 Task: Add the task  Implement load balancing for better resource allocation to the section Capacity Optimization Sprint in the project Transcend and add a Due Date to the respective task as 2023/10/17.
Action: Mouse moved to (567, 506)
Screenshot: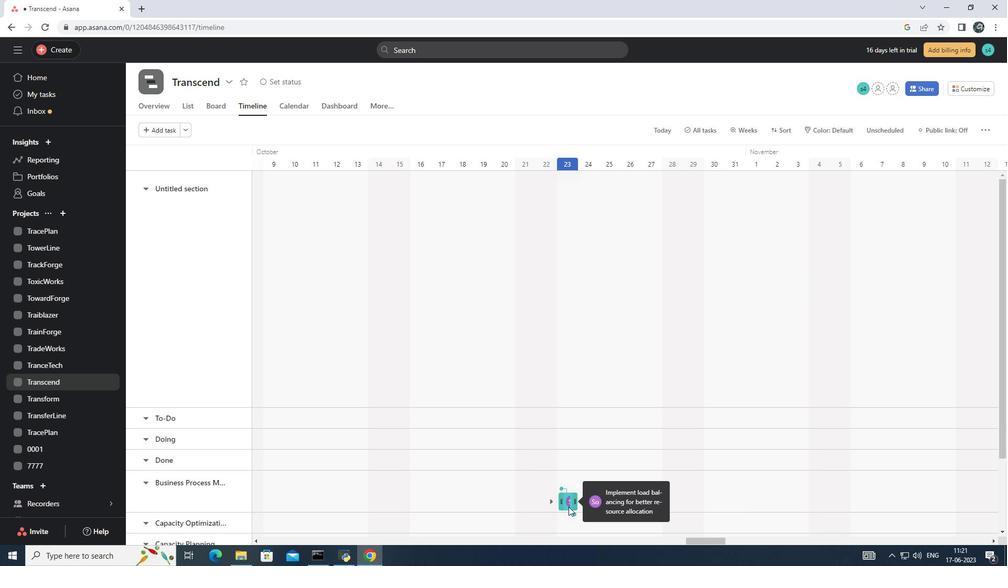 
Action: Mouse pressed left at (567, 506)
Screenshot: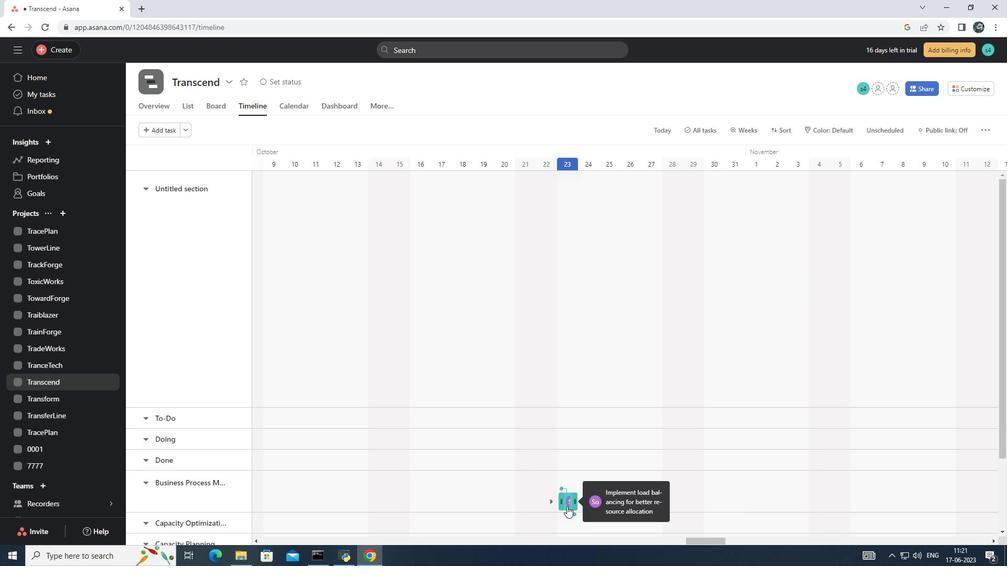 
Action: Mouse moved to (870, 229)
Screenshot: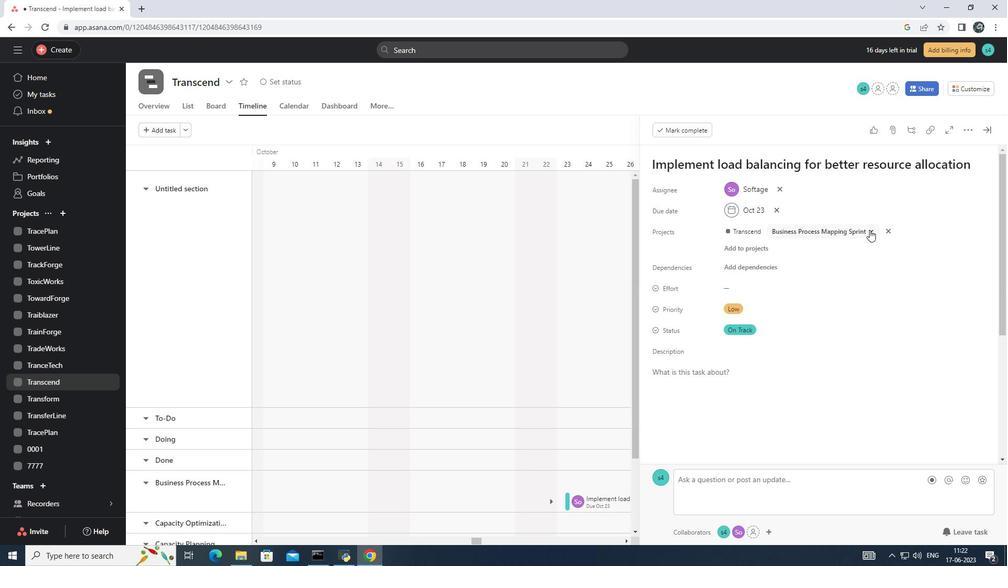 
Action: Mouse pressed left at (870, 229)
Screenshot: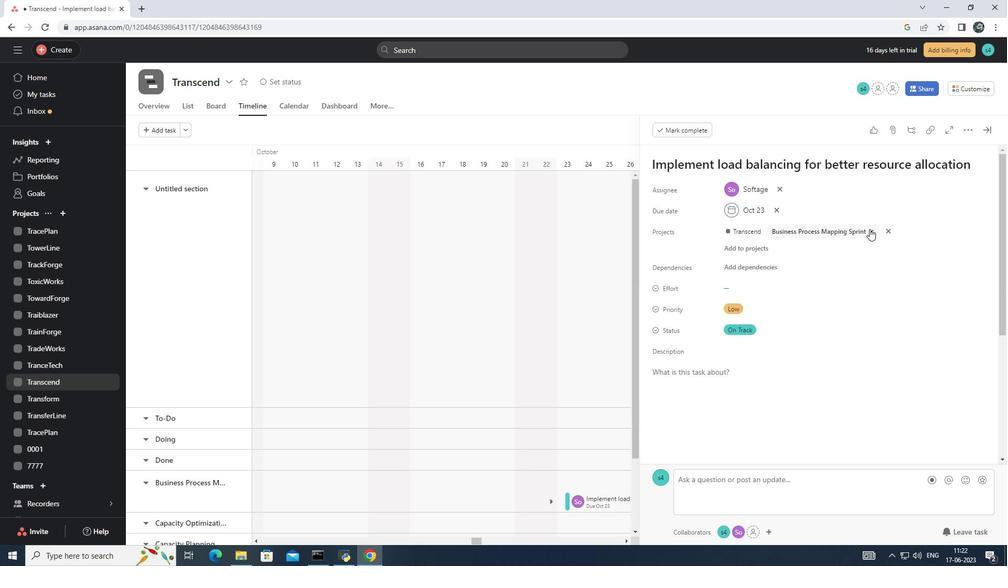 
Action: Mouse moved to (844, 350)
Screenshot: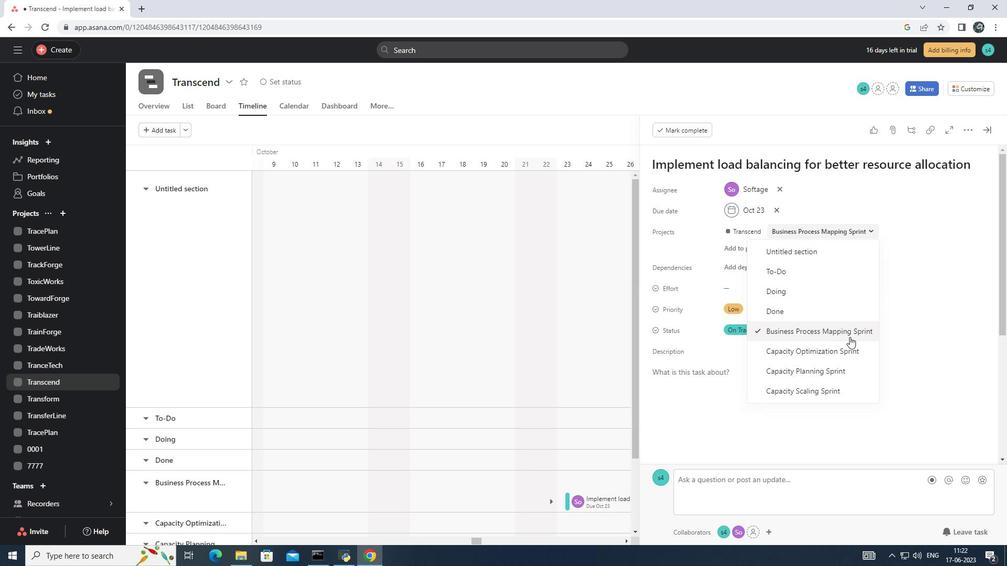 
Action: Mouse pressed left at (844, 350)
Screenshot: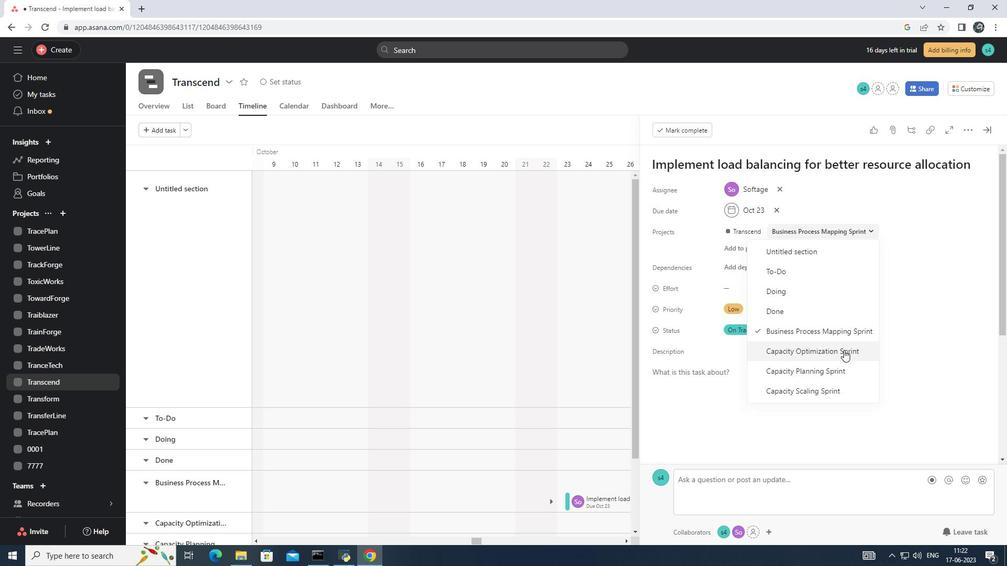 
Action: Mouse moved to (777, 210)
Screenshot: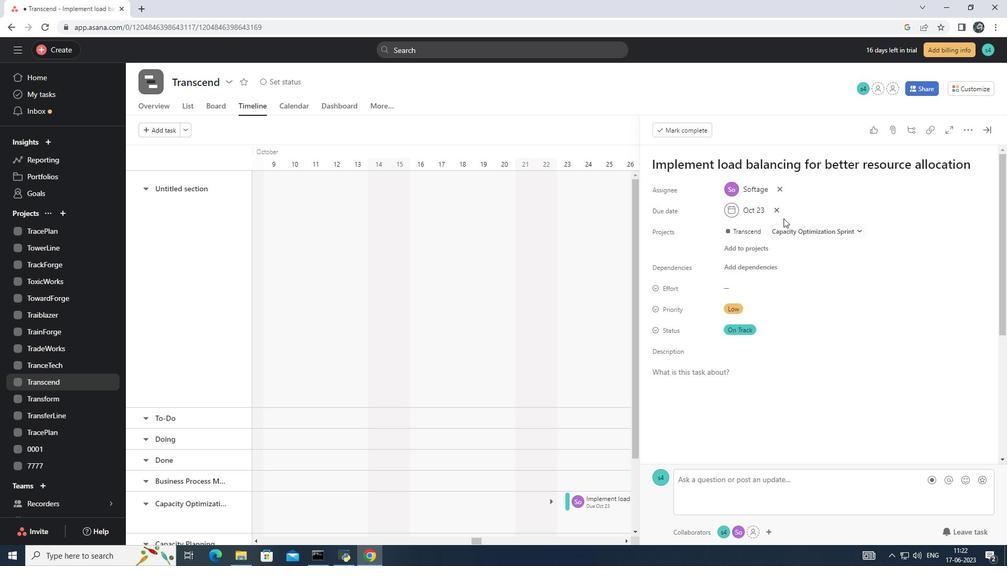 
Action: Mouse pressed left at (777, 210)
Screenshot: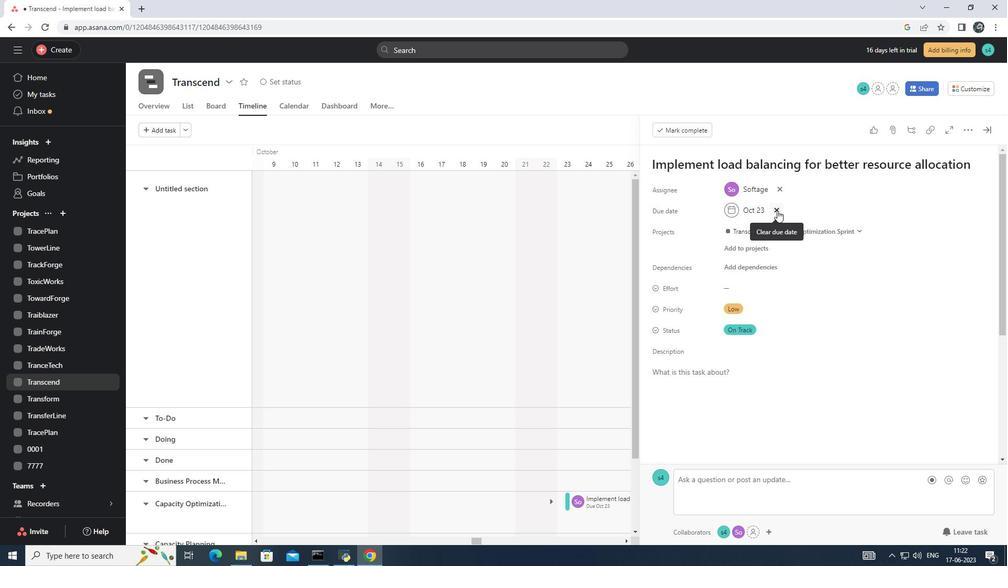 
Action: Mouse moved to (736, 209)
Screenshot: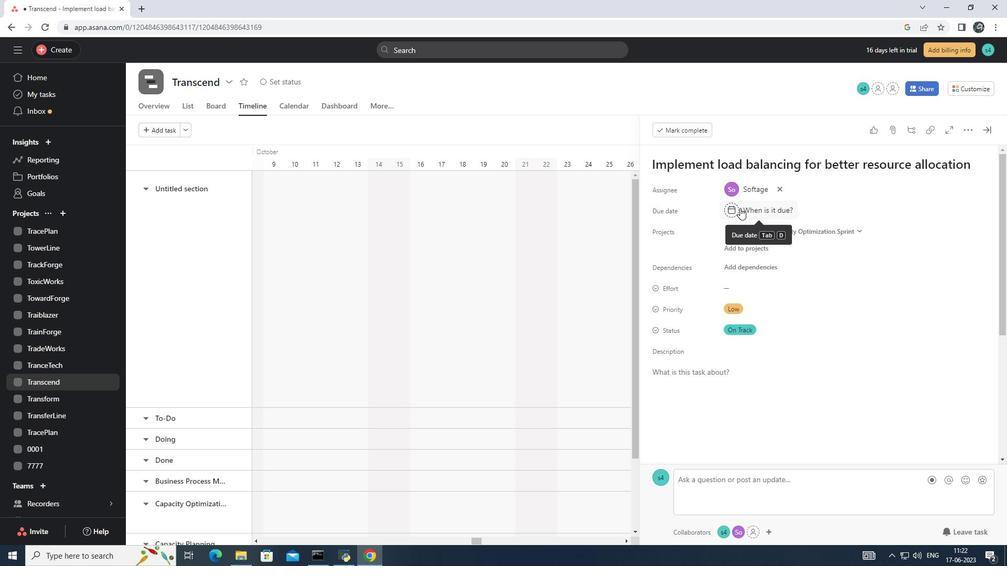 
Action: Mouse pressed left at (736, 209)
Screenshot: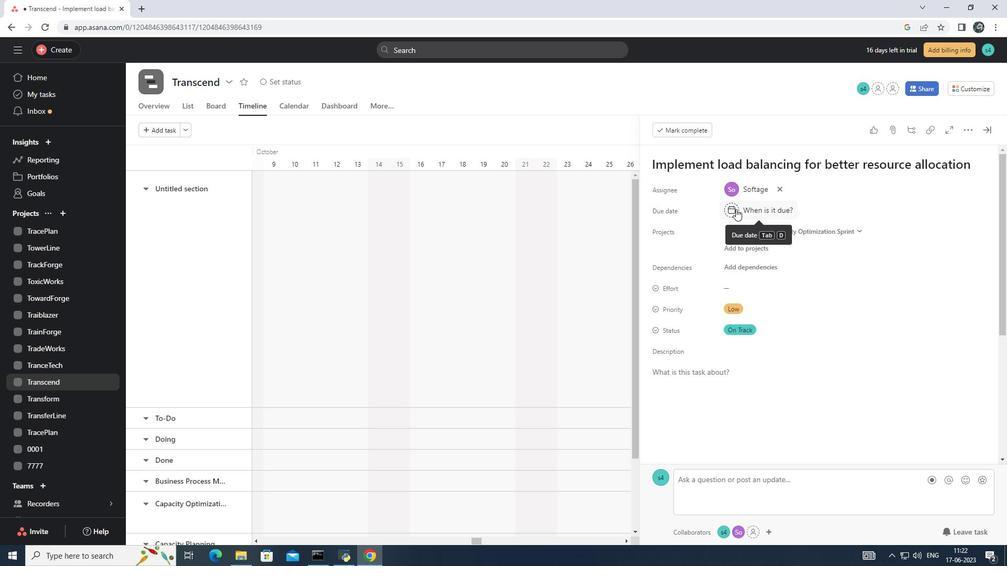 
Action: Mouse moved to (818, 236)
Screenshot: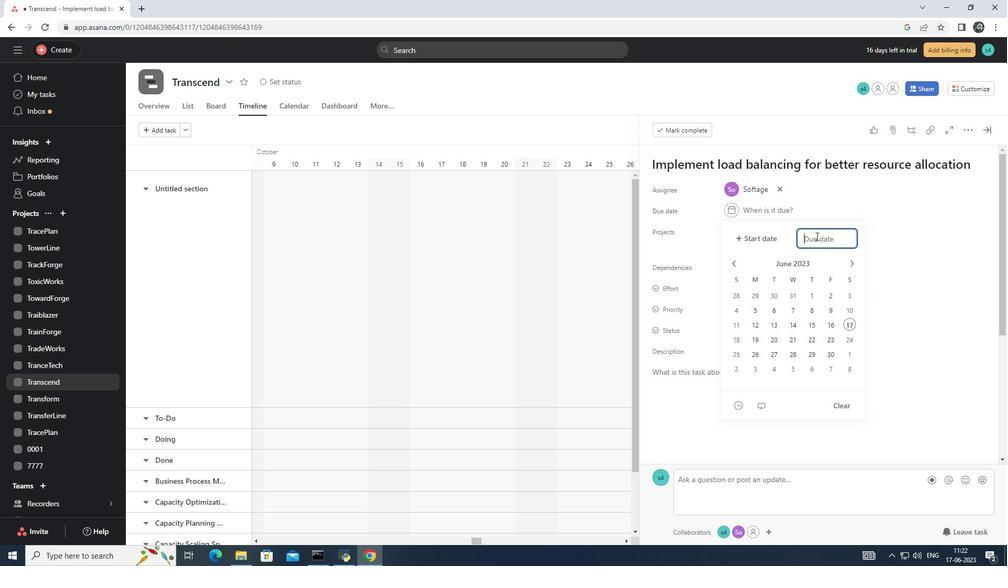 
Action: Key pressed 2023/10/17<Key.enter>
Screenshot: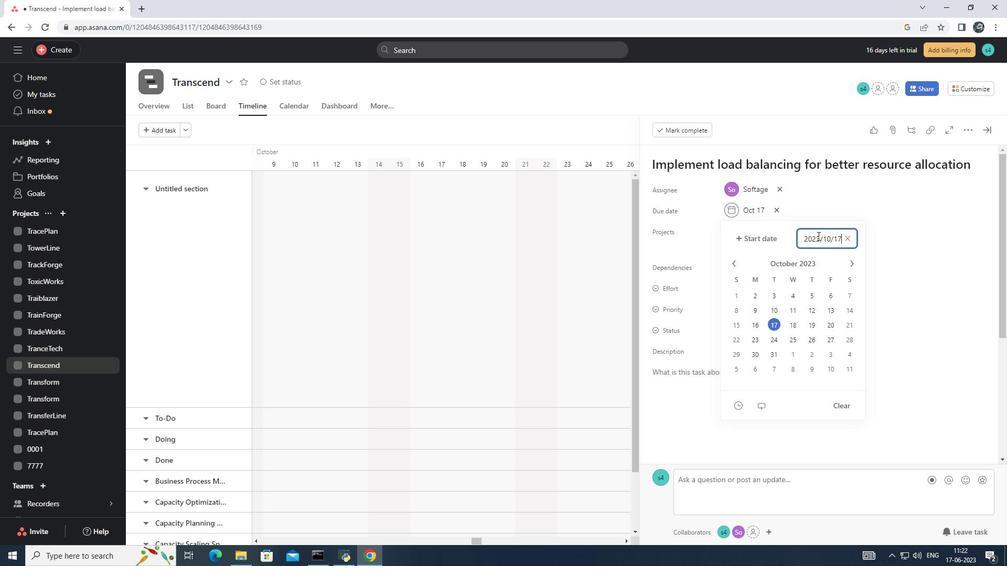 
Action: Mouse moved to (915, 168)
Screenshot: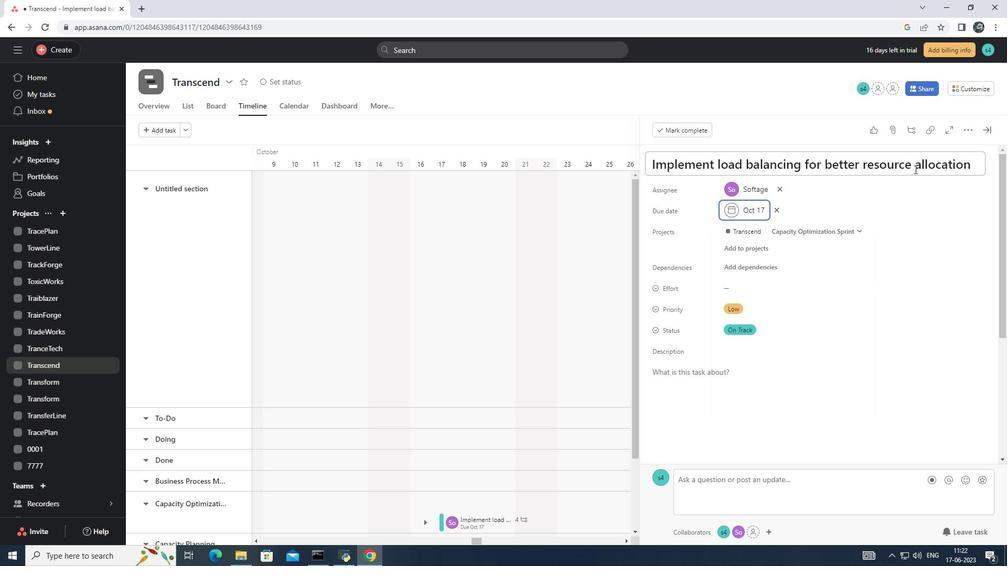 
